 Task: Open Card Card0049 in Board Board0043 in Workspace Development in Trello
Action: Mouse moved to (506, 75)
Screenshot: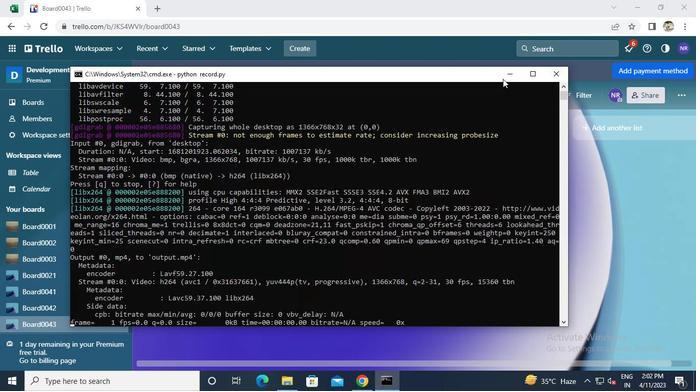 
Action: Mouse pressed left at (506, 75)
Screenshot: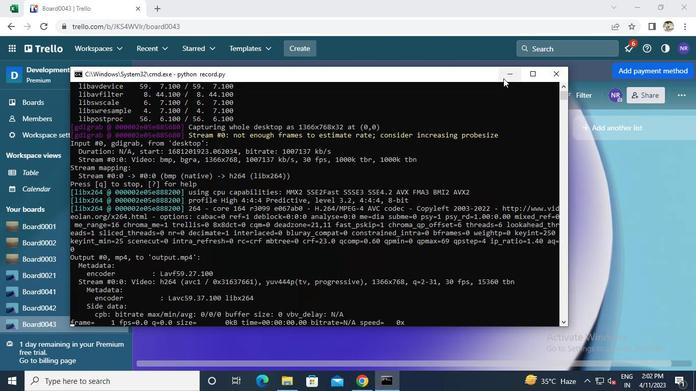 
Action: Mouse moved to (192, 148)
Screenshot: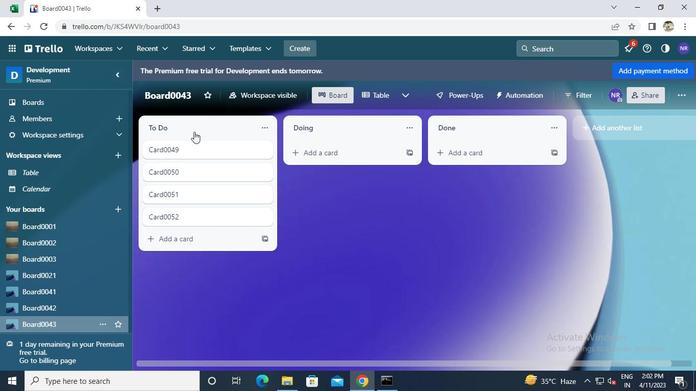 
Action: Mouse pressed left at (192, 148)
Screenshot: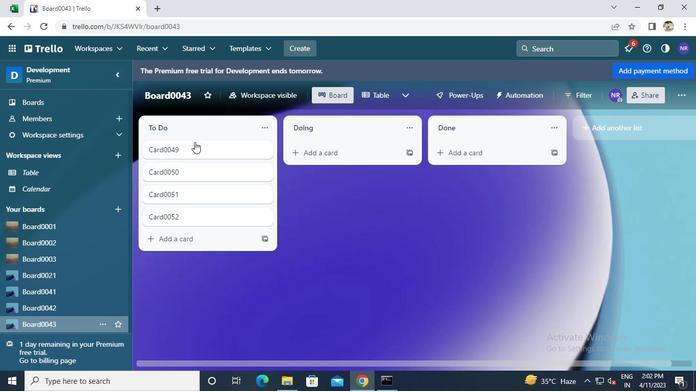 
Action: Mouse moved to (384, 379)
Screenshot: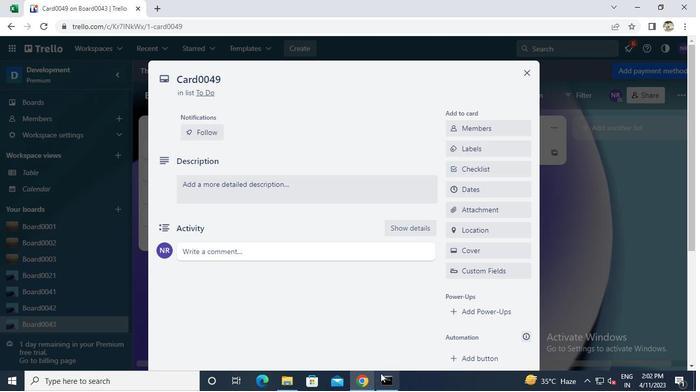 
Action: Mouse pressed left at (384, 379)
Screenshot: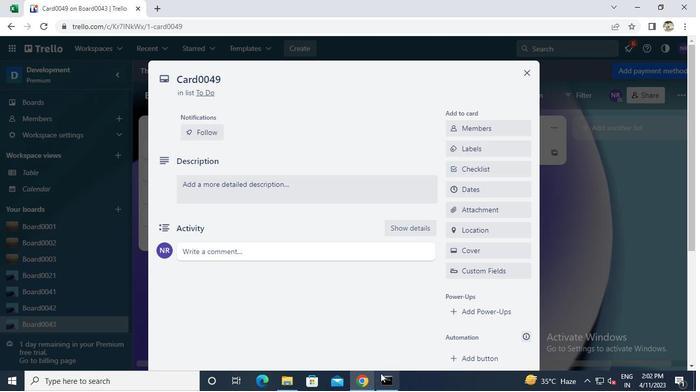 
Action: Mouse moved to (554, 76)
Screenshot: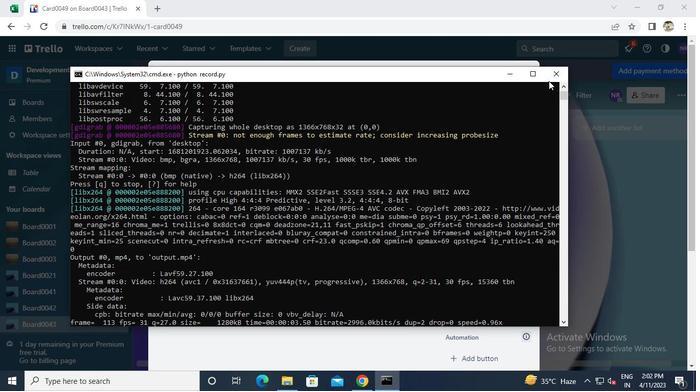
Action: Mouse pressed left at (554, 76)
Screenshot: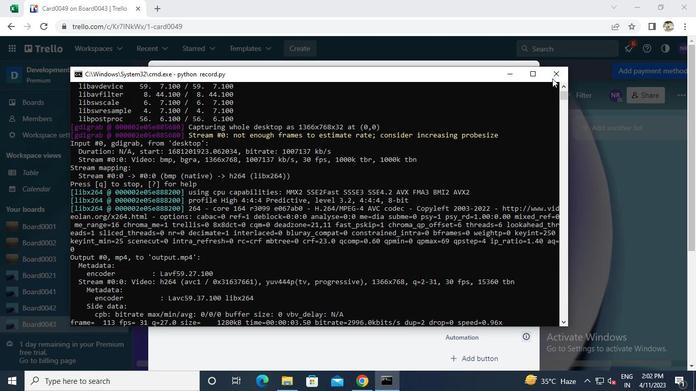 
